Task: Add the task  Develop a new mobile app for a restaurant to the section Code Commanders in the project AgileJump and add a Due Date to the respective task as 2024/01/08
Action: Mouse moved to (775, 446)
Screenshot: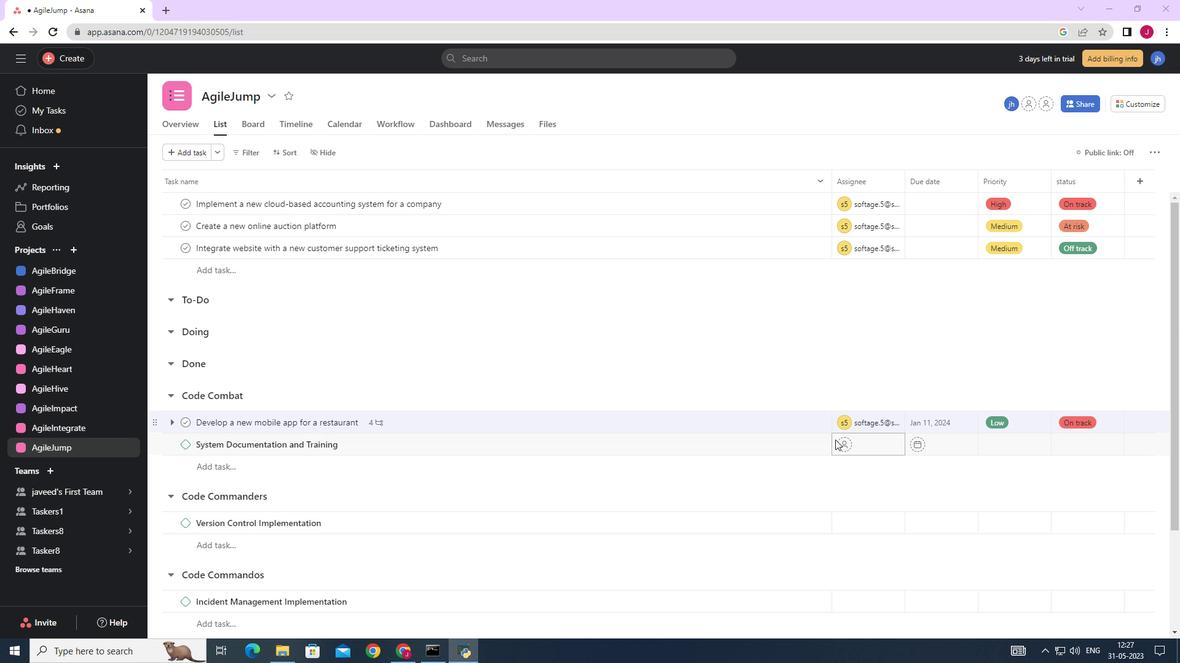 
Action: Mouse scrolled (775, 446) with delta (0, 0)
Screenshot: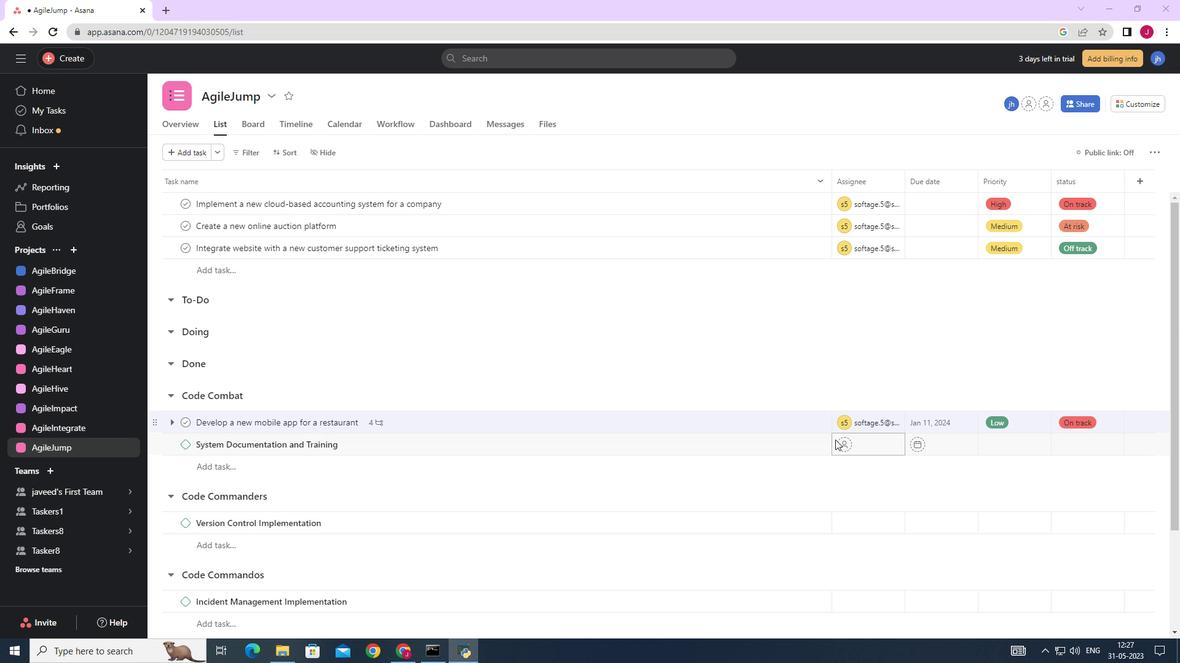
Action: Mouse moved to (774, 446)
Screenshot: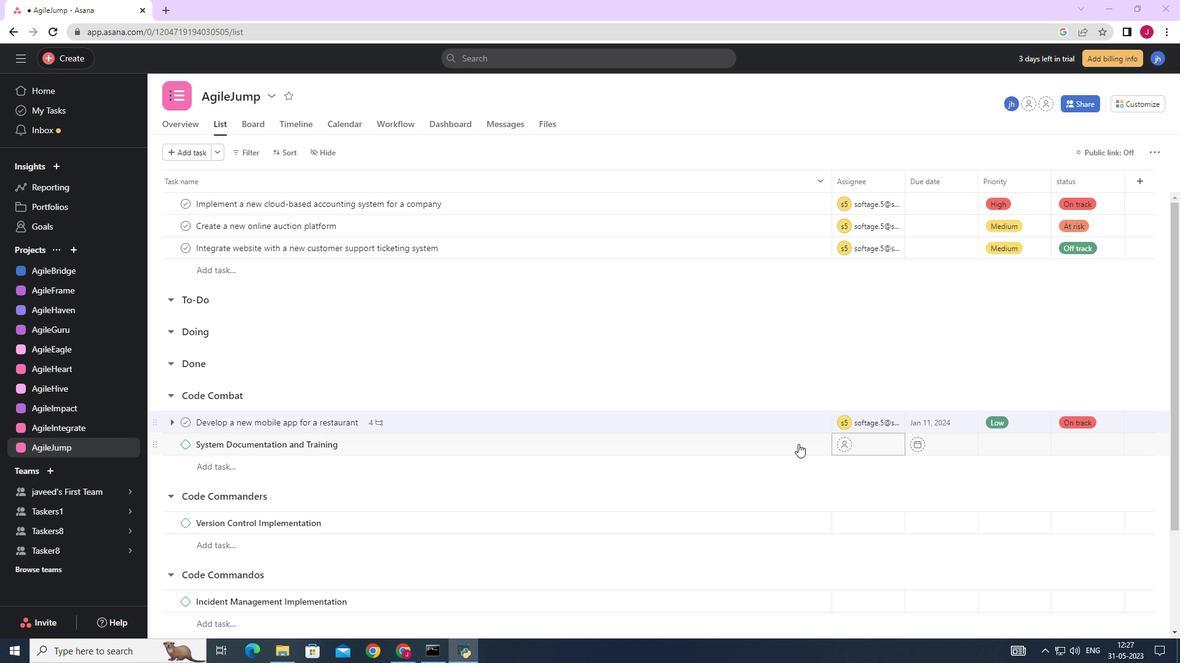 
Action: Mouse scrolled (774, 446) with delta (0, 0)
Screenshot: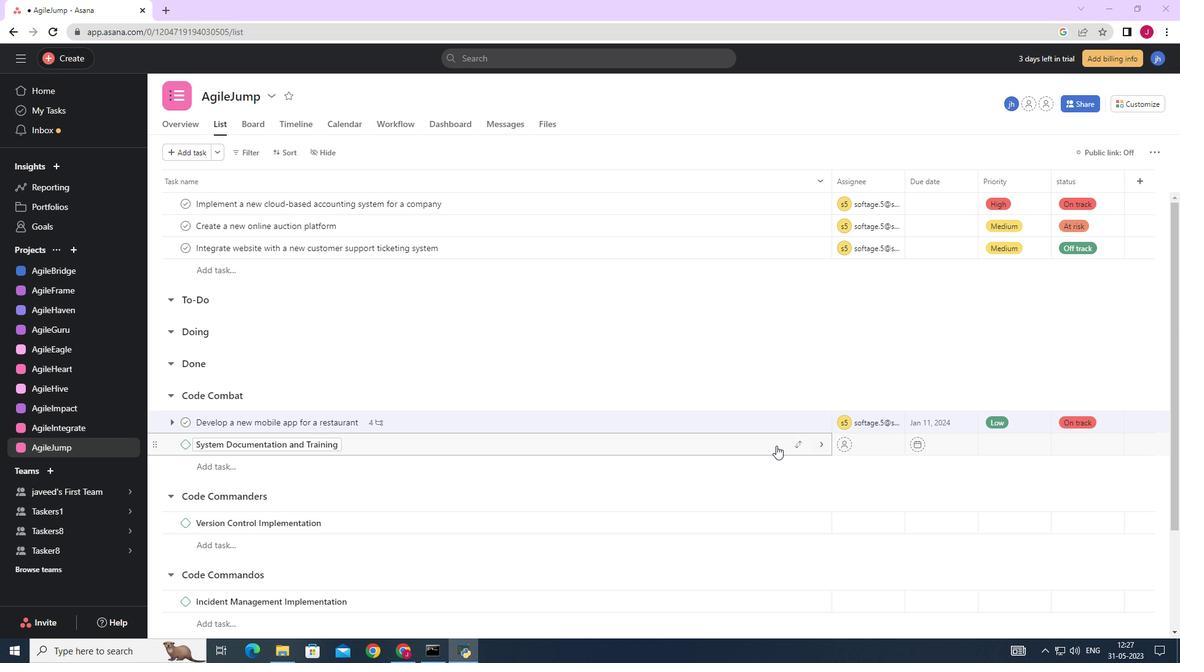 
Action: Mouse moved to (765, 446)
Screenshot: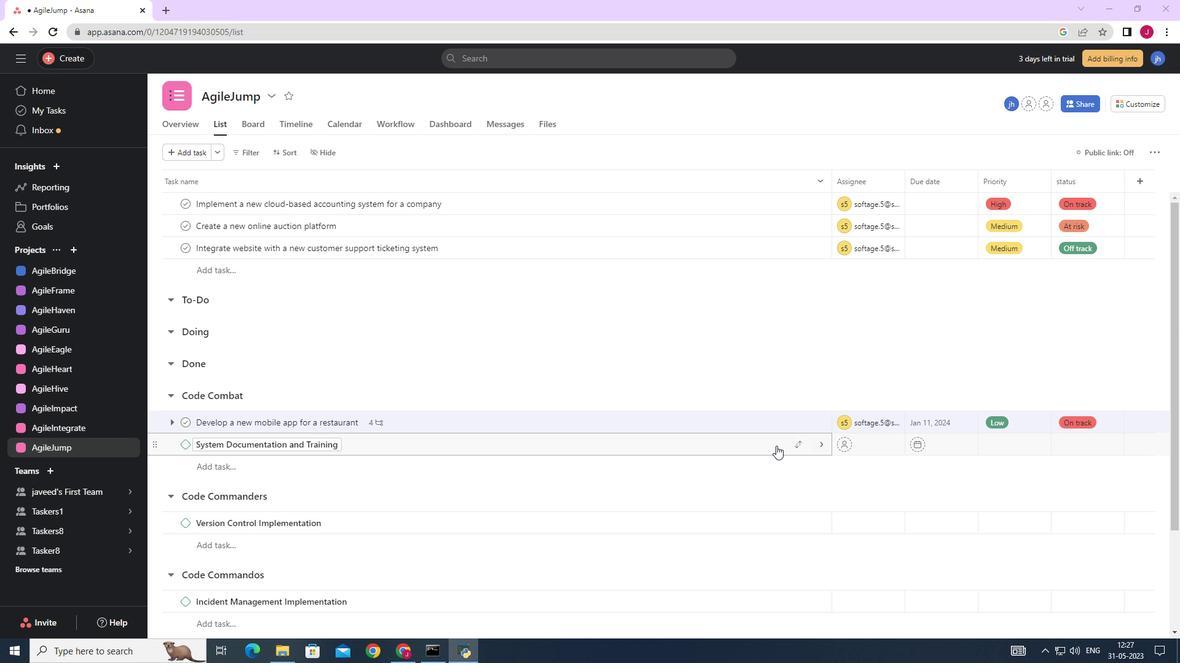 
Action: Mouse scrolled (767, 446) with delta (0, 0)
Screenshot: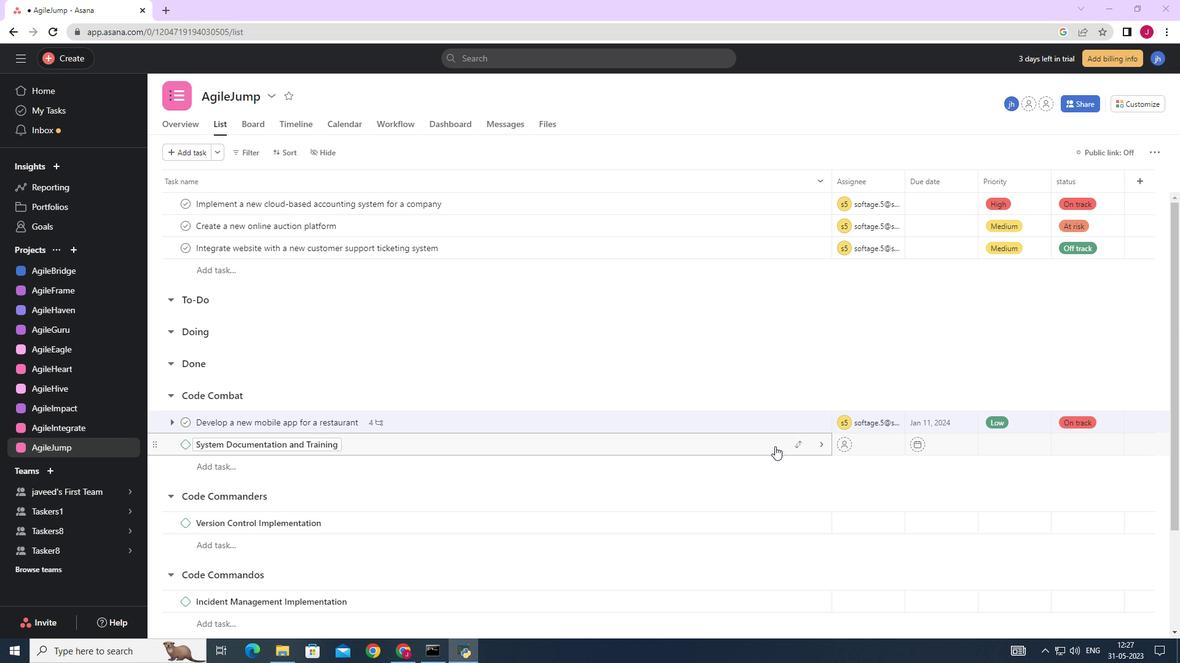 
Action: Mouse moved to (804, 288)
Screenshot: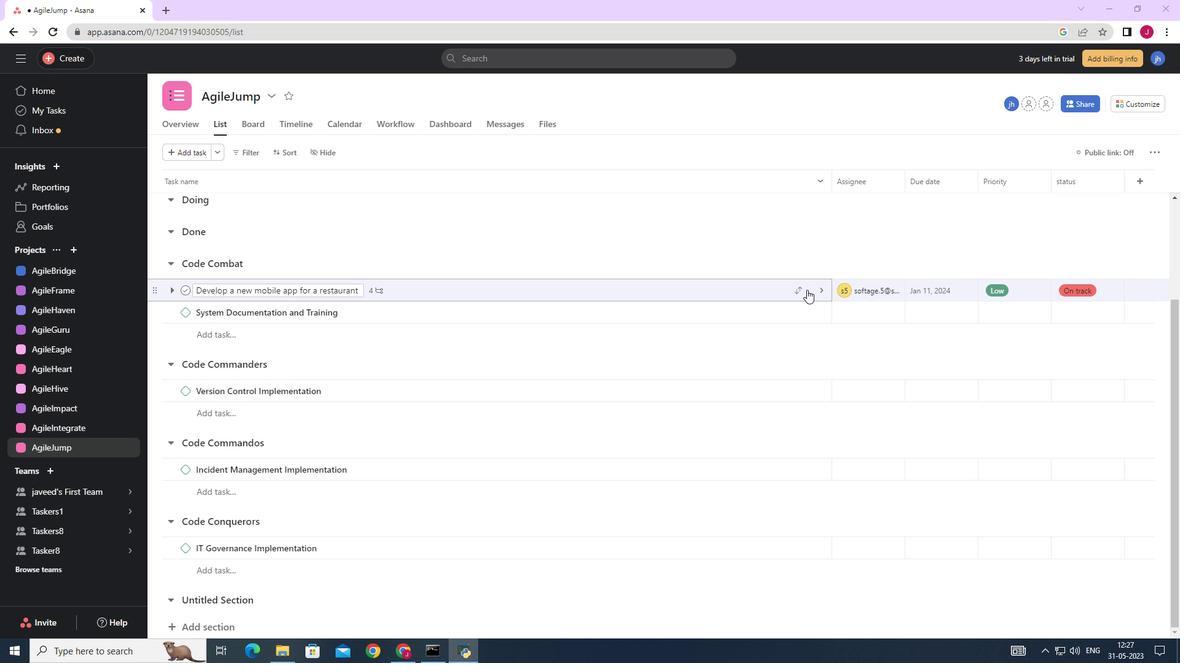 
Action: Mouse pressed left at (804, 288)
Screenshot: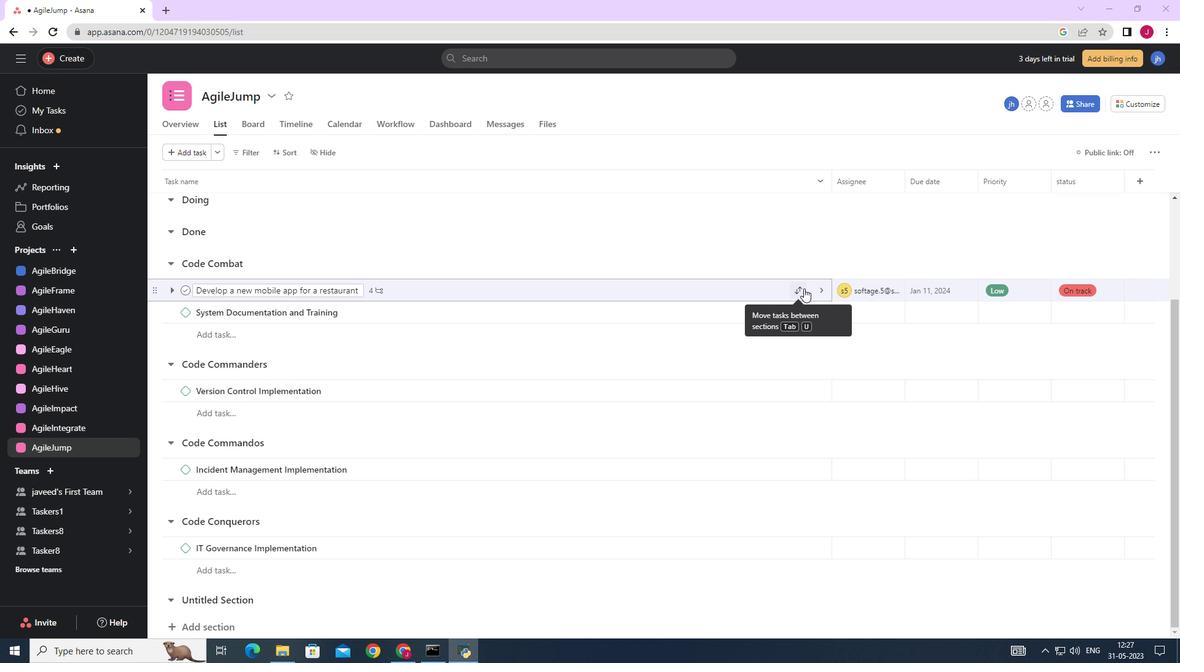 
Action: Mouse moved to (763, 448)
Screenshot: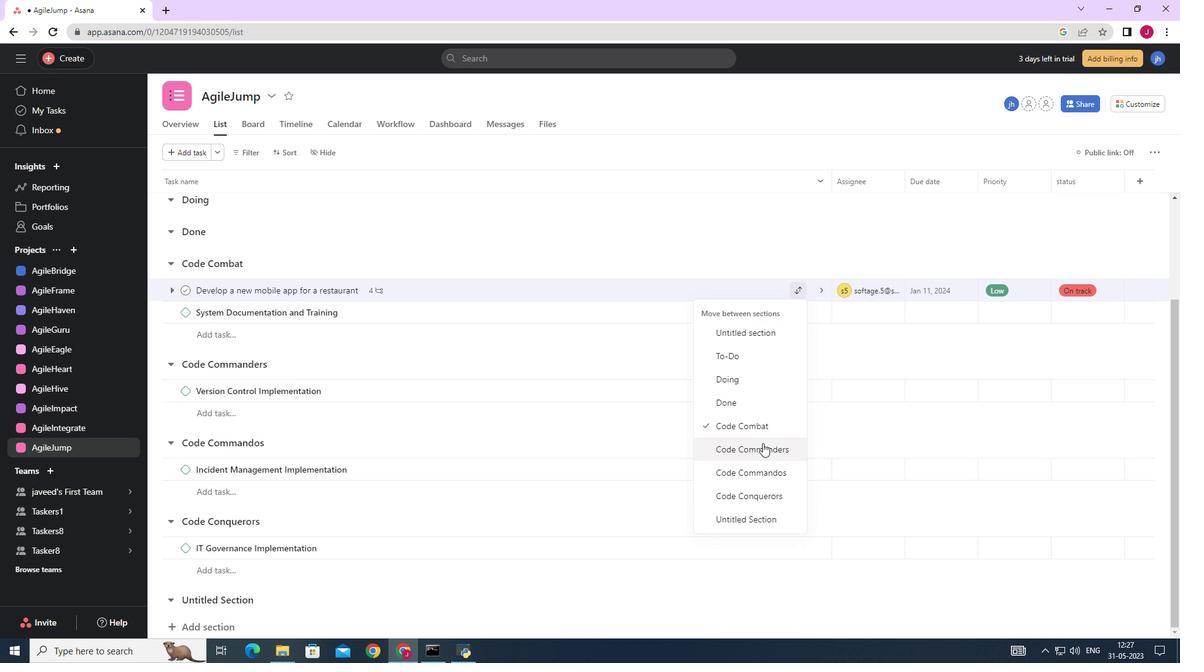 
Action: Mouse pressed left at (763, 448)
Screenshot: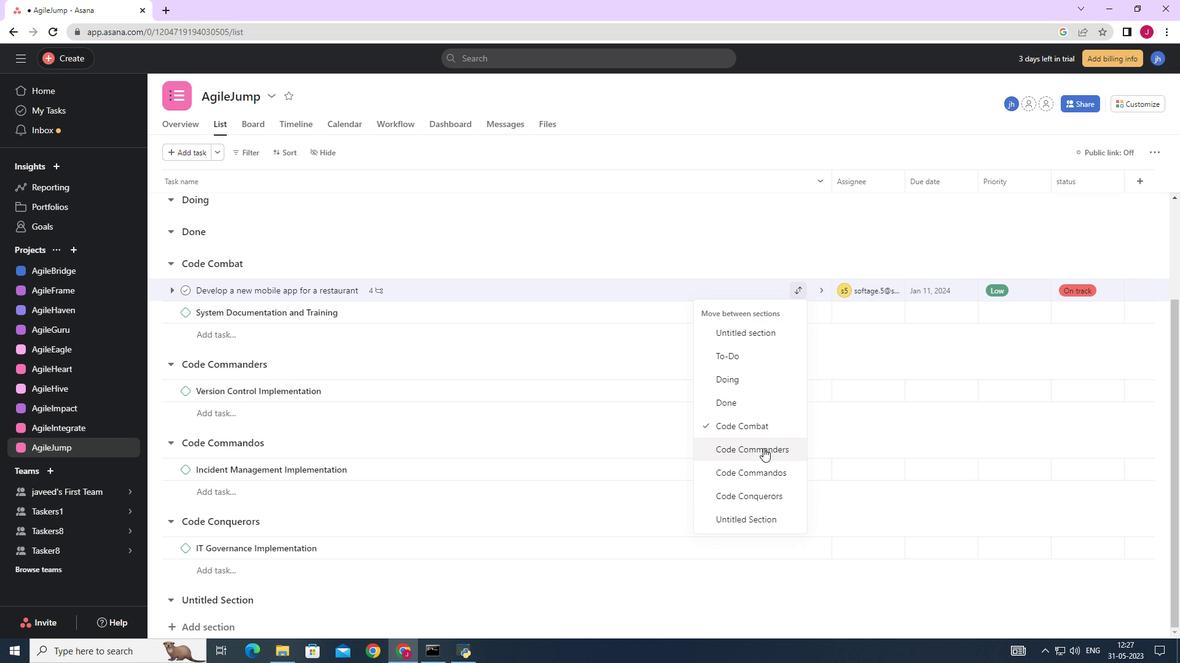 
Action: Mouse moved to (802, 470)
Screenshot: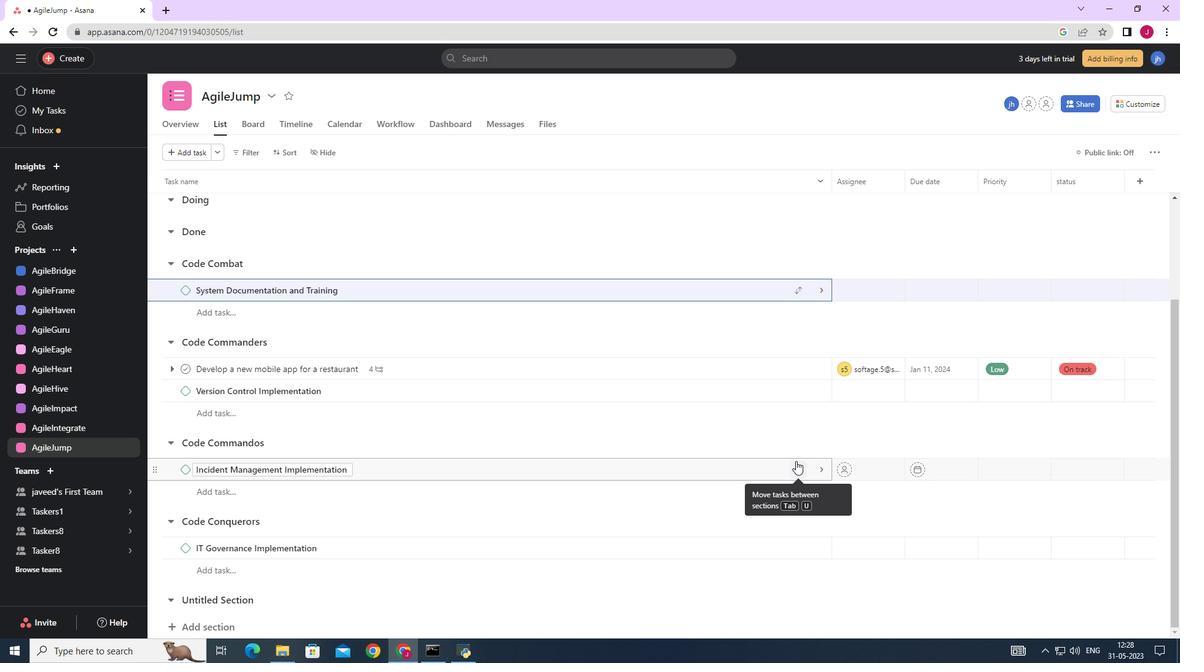 
Action: Mouse scrolled (802, 470) with delta (0, 0)
Screenshot: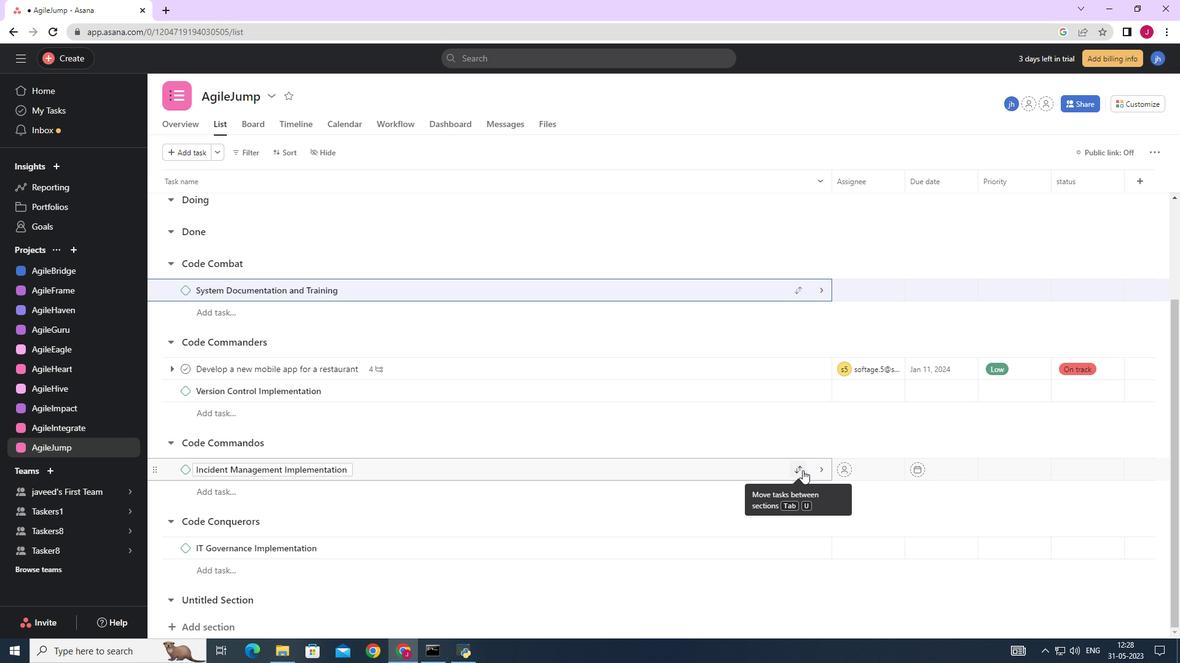 
Action: Mouse moved to (800, 367)
Screenshot: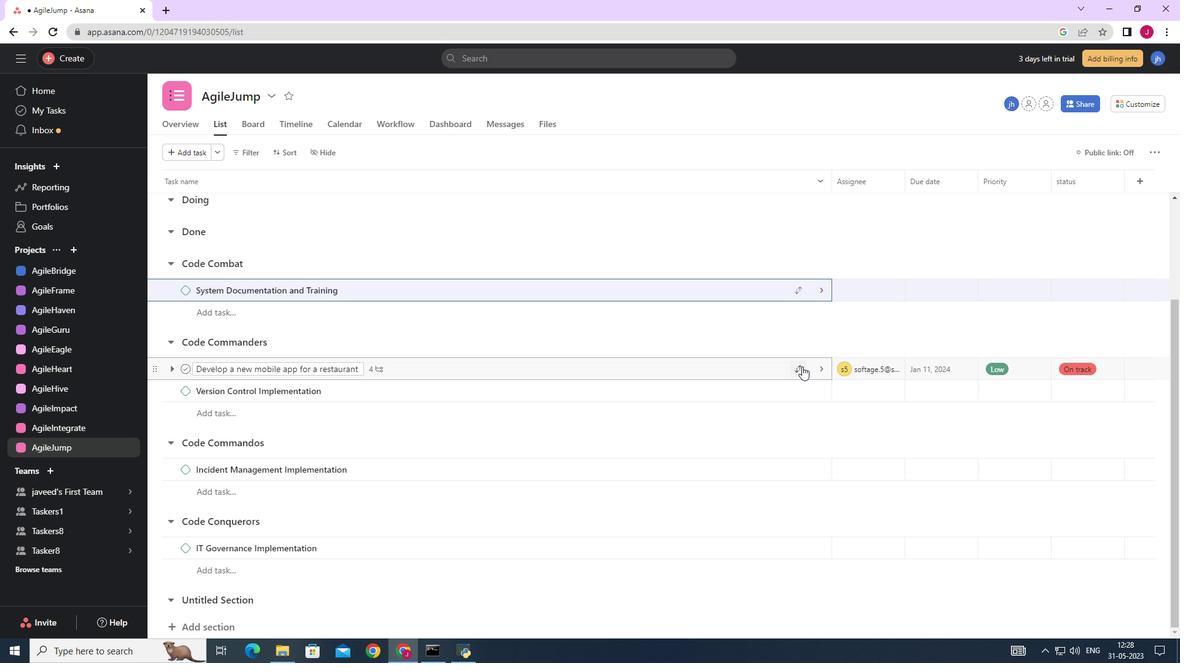 
Action: Mouse pressed left at (800, 367)
Screenshot: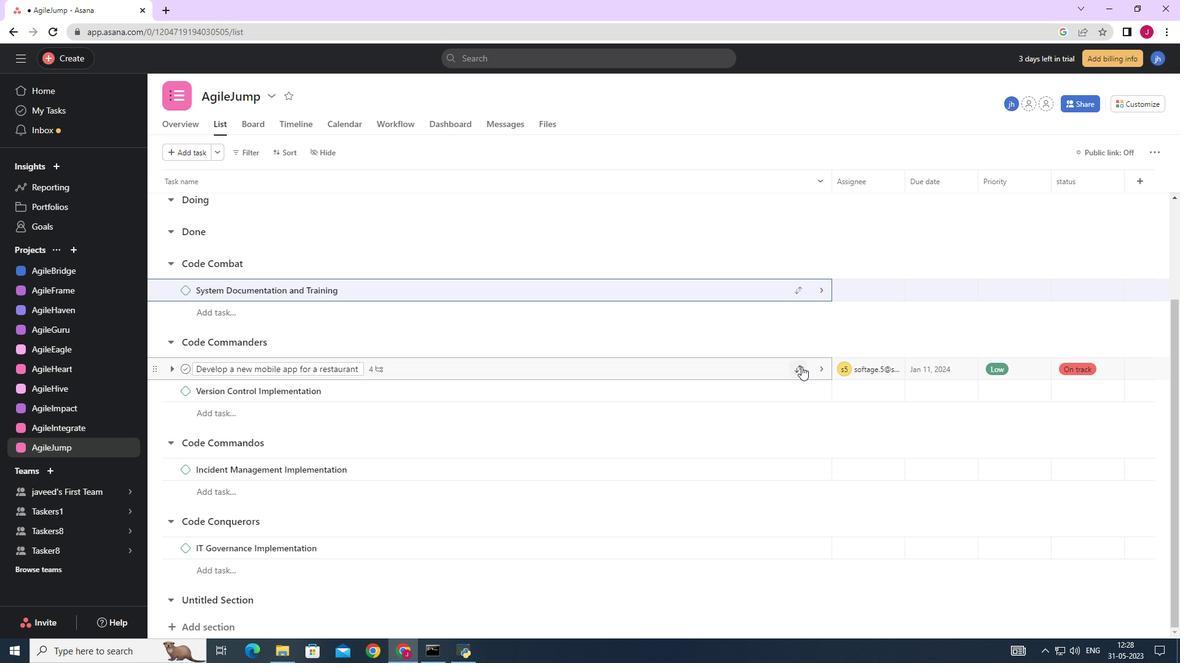 
Action: Mouse moved to (939, 370)
Screenshot: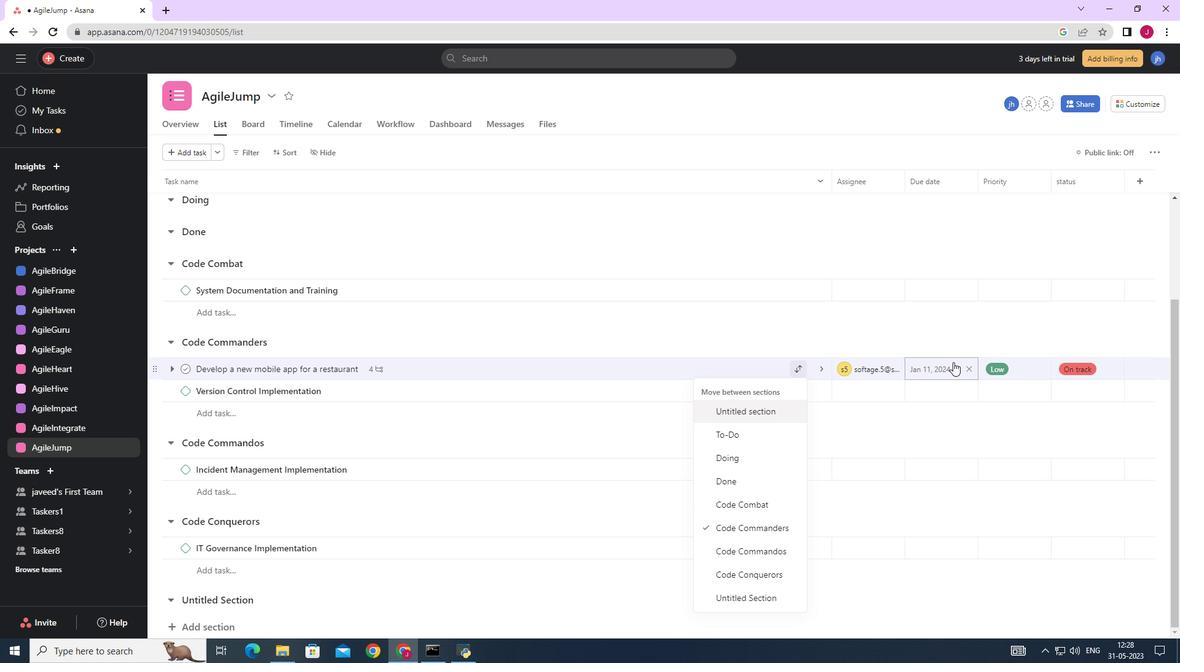
Action: Mouse pressed left at (939, 370)
Screenshot: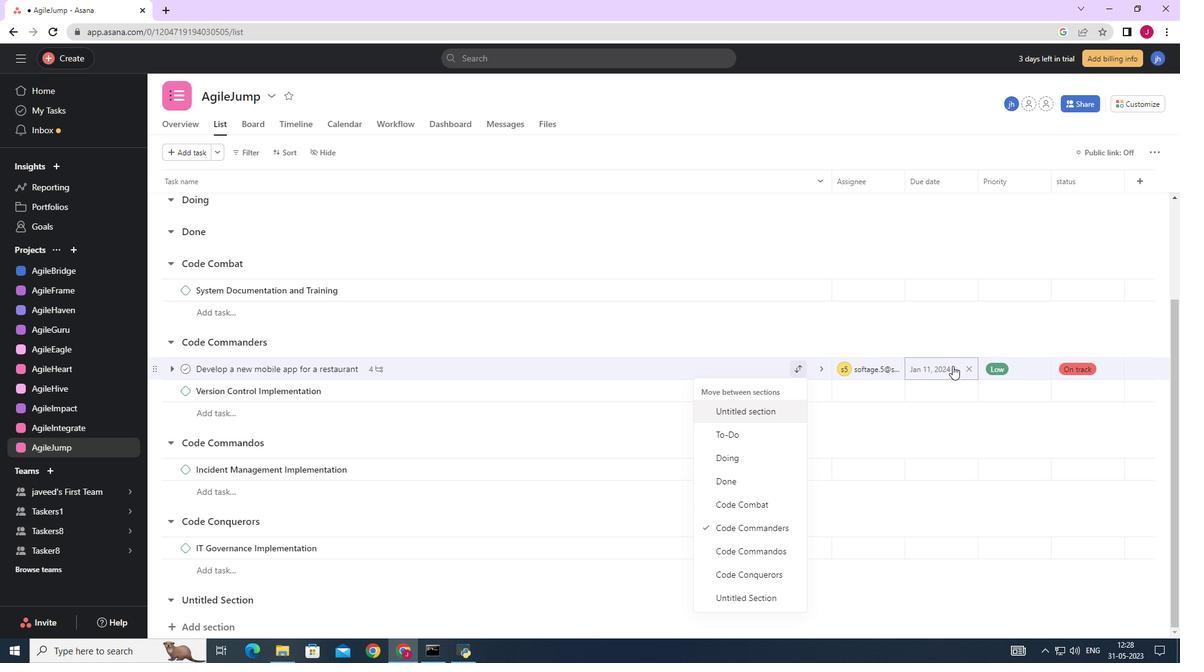 
Action: Mouse moved to (953, 483)
Screenshot: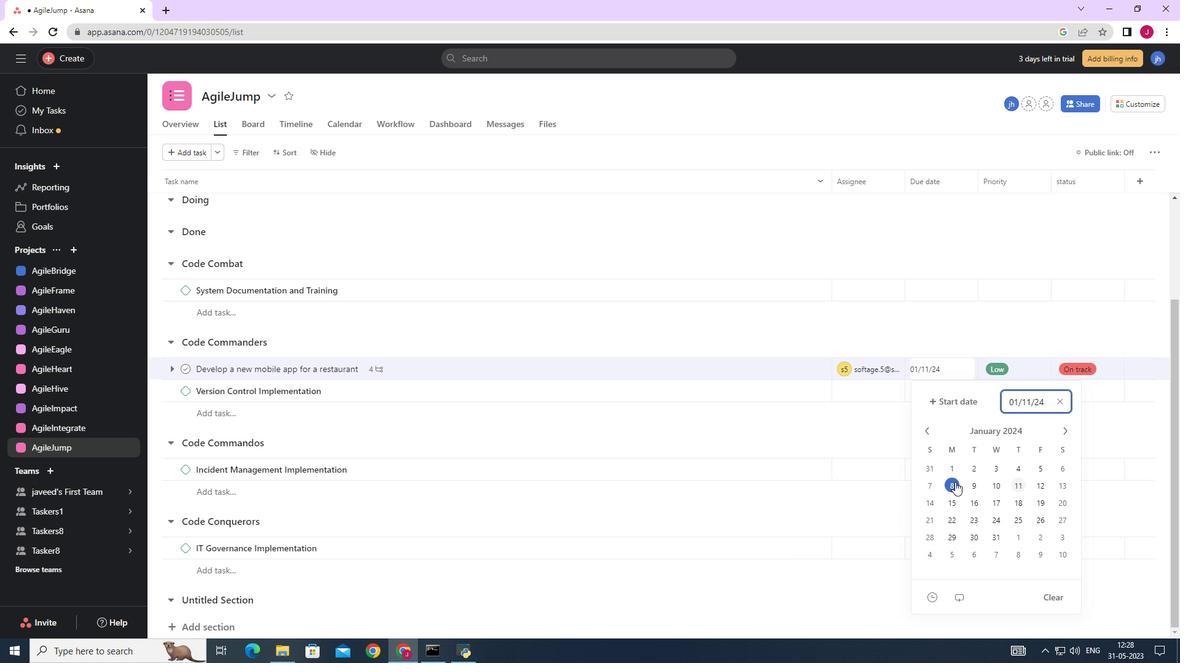 
Action: Mouse pressed left at (953, 483)
Screenshot: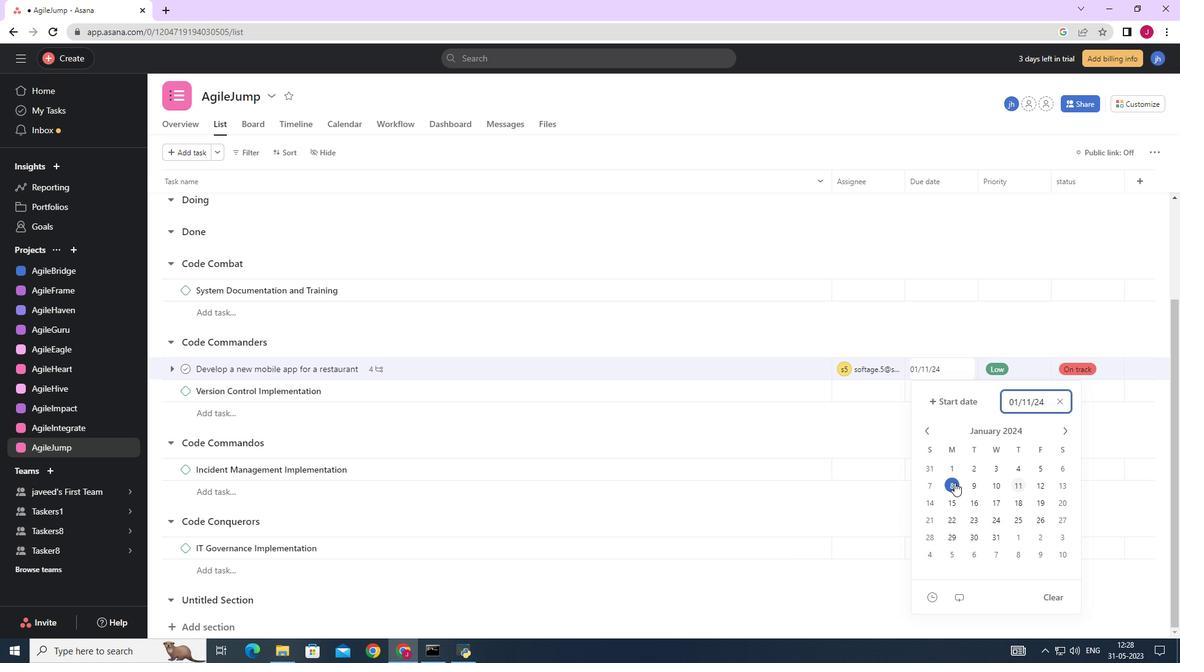 
Action: Mouse moved to (1065, 327)
Screenshot: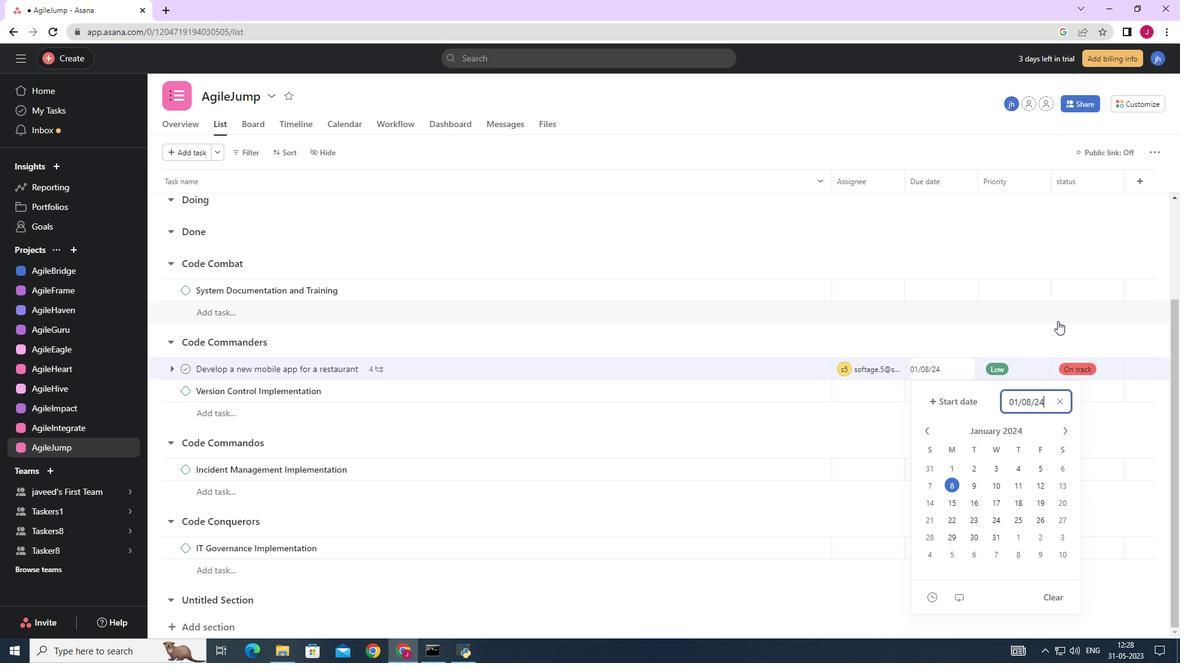 
Action: Mouse pressed left at (1065, 327)
Screenshot: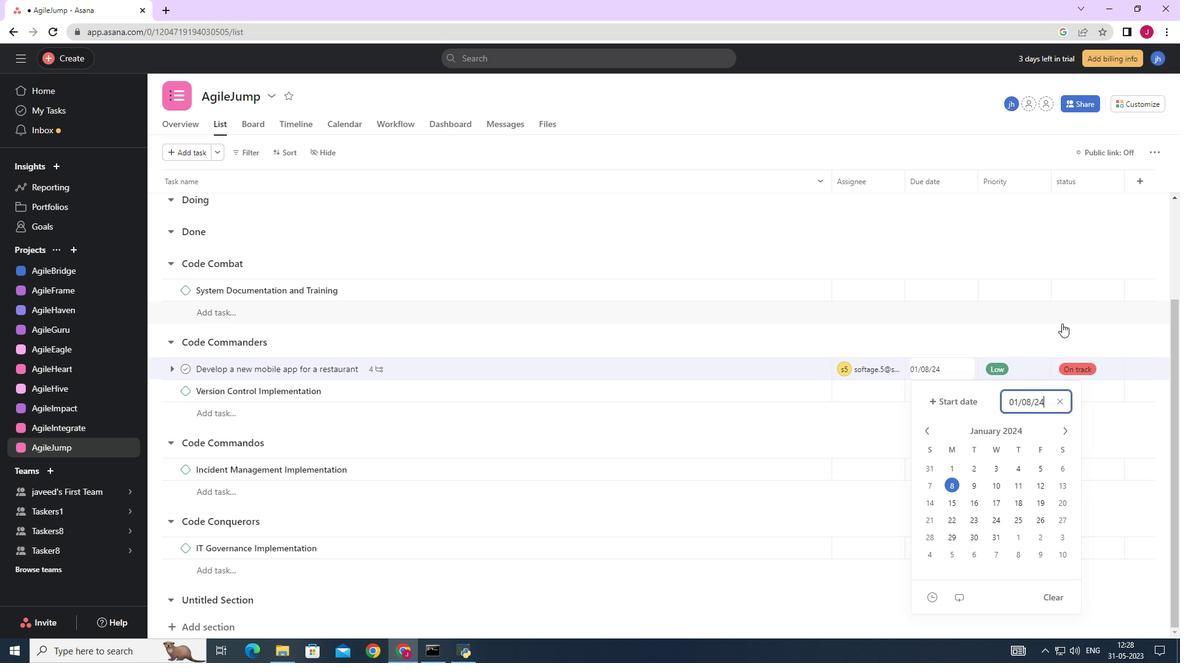 
Action: Mouse moved to (1056, 331)
Screenshot: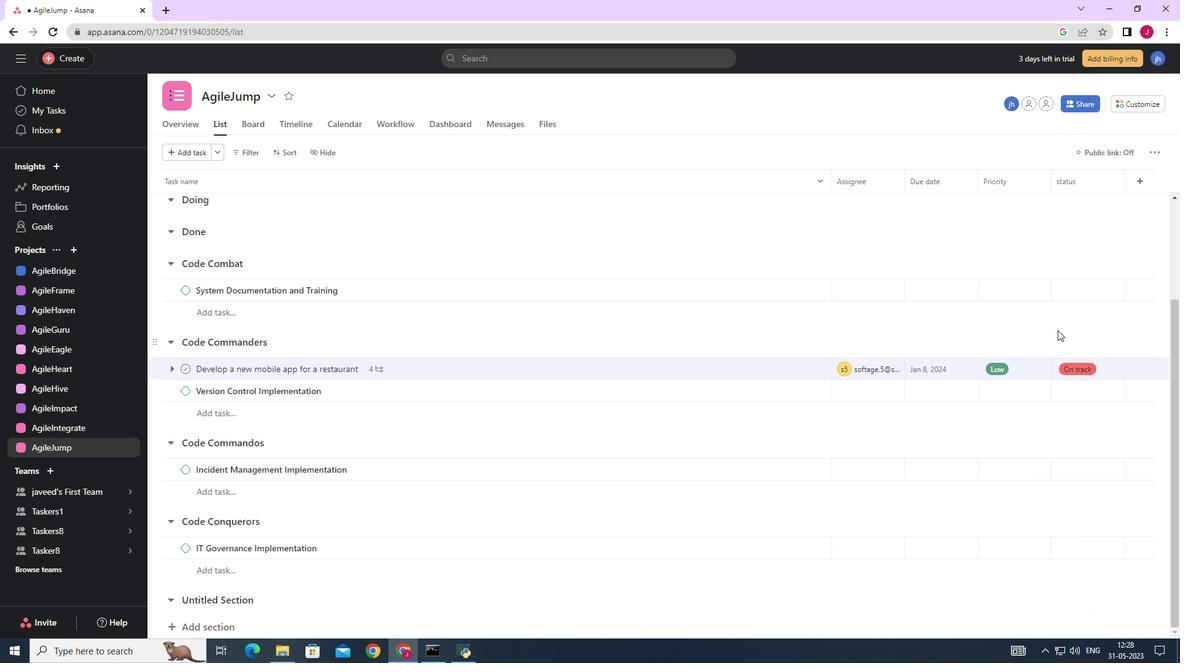 
